 Task: Sort the products in the category "Jams & Jellies" by unit price (low first).
Action: Mouse moved to (834, 295)
Screenshot: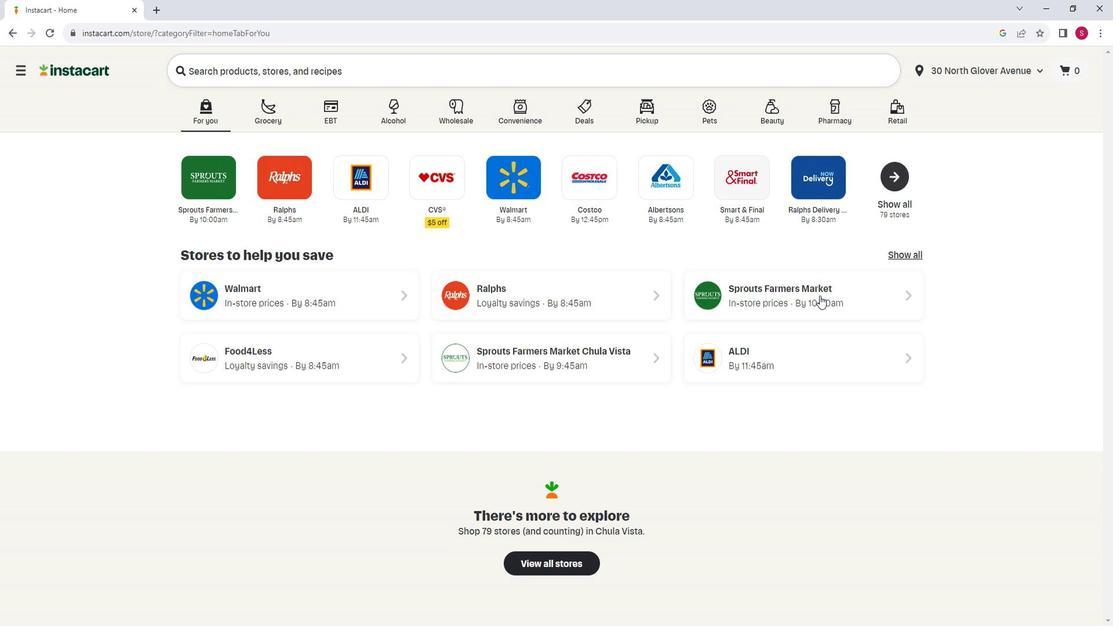 
Action: Mouse pressed left at (834, 295)
Screenshot: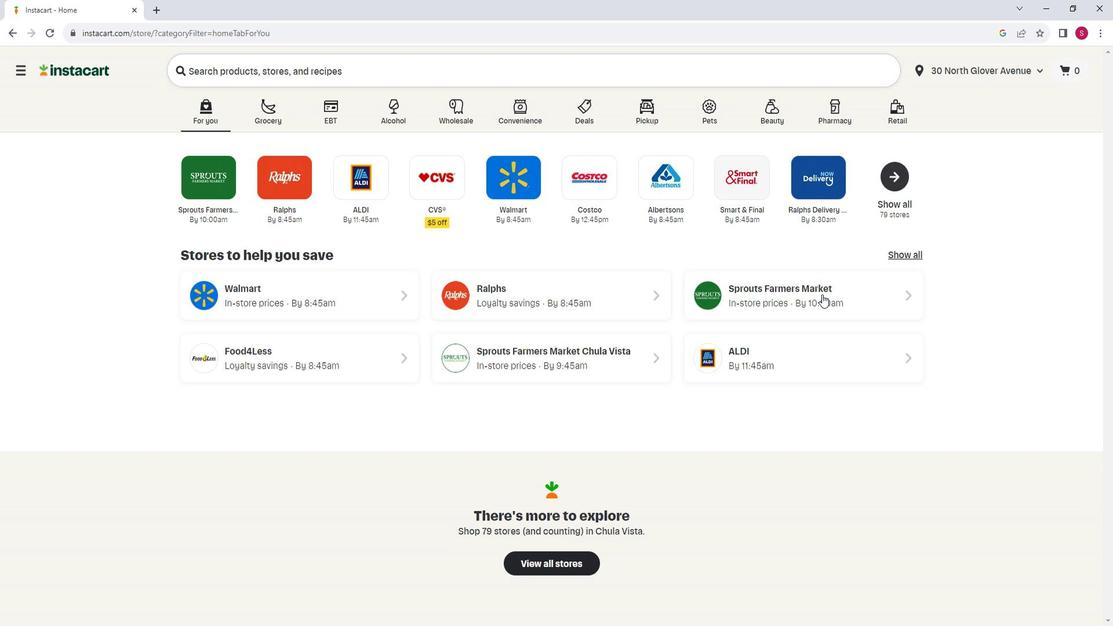
Action: Mouse moved to (93, 360)
Screenshot: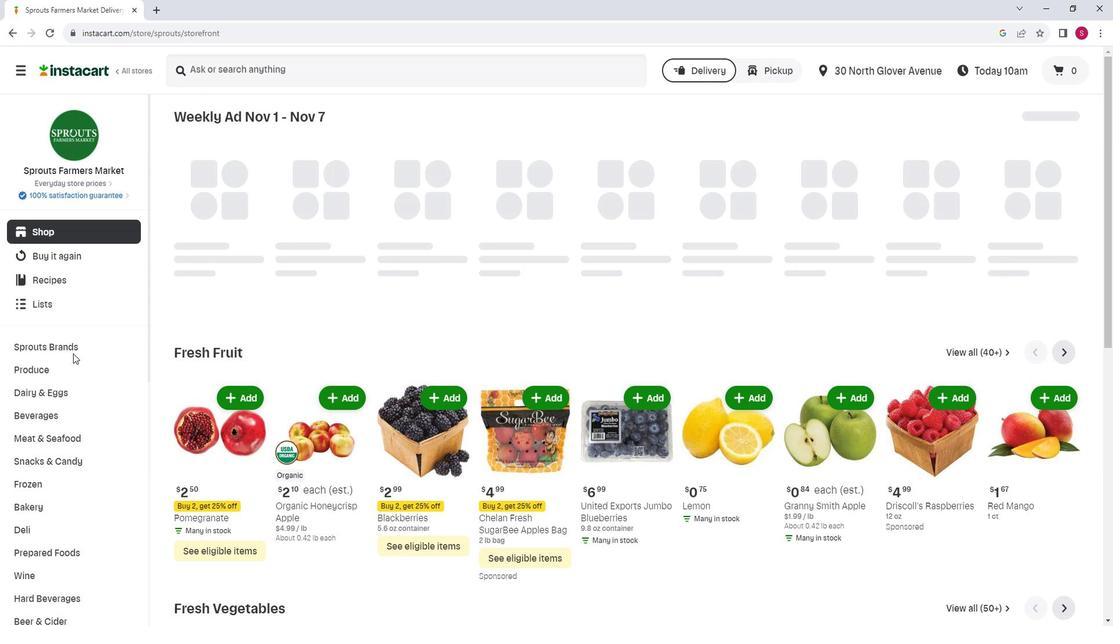 
Action: Mouse scrolled (93, 360) with delta (0, 0)
Screenshot: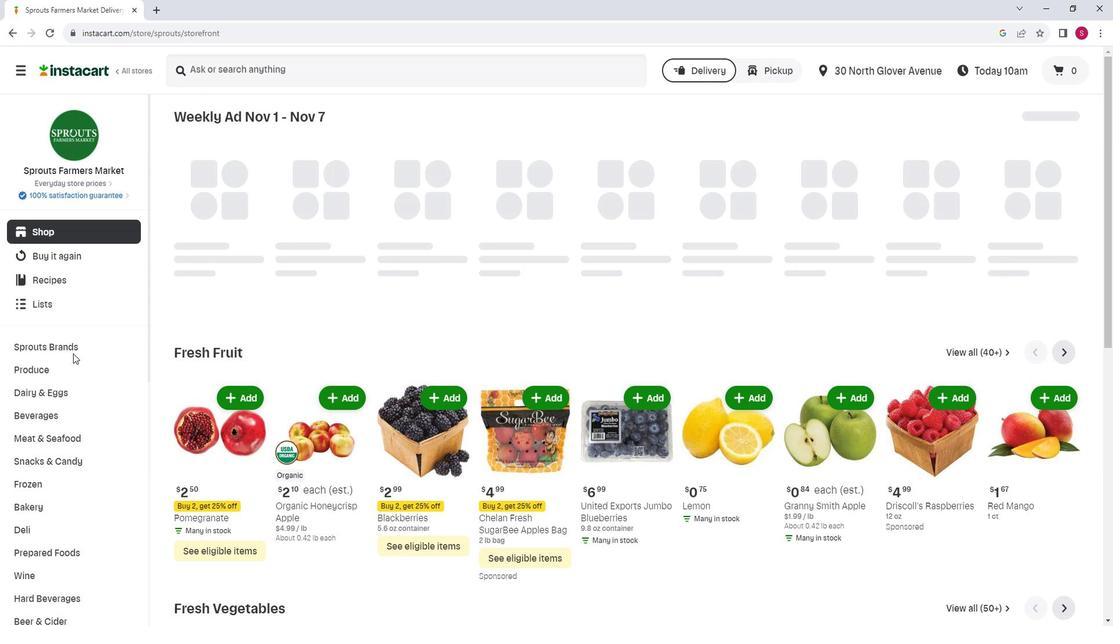 
Action: Mouse moved to (93, 361)
Screenshot: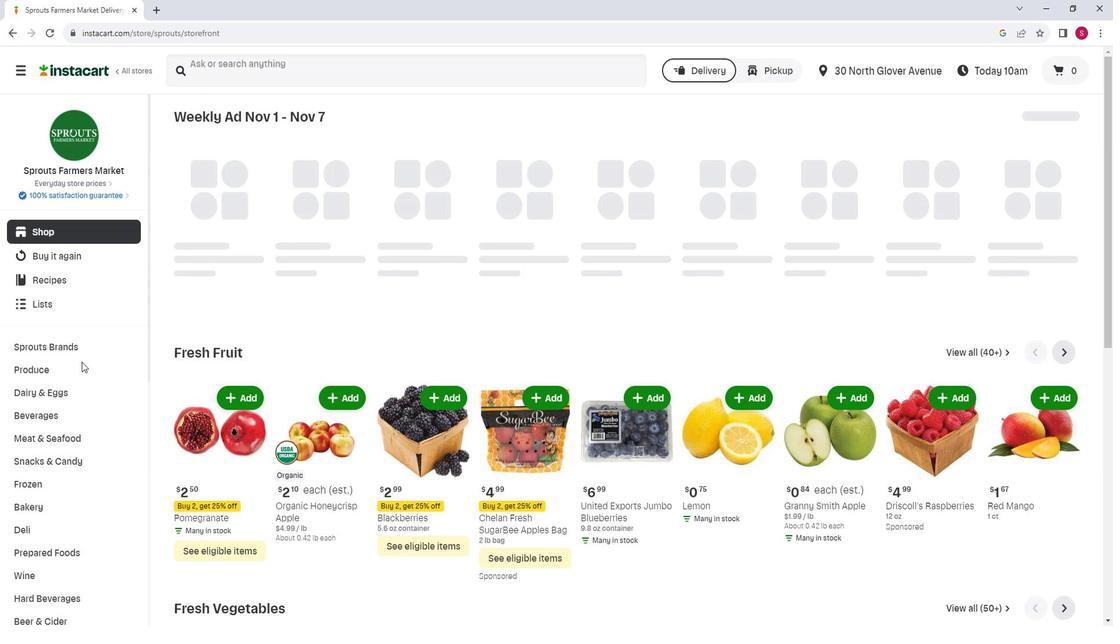 
Action: Mouse scrolled (93, 360) with delta (0, 0)
Screenshot: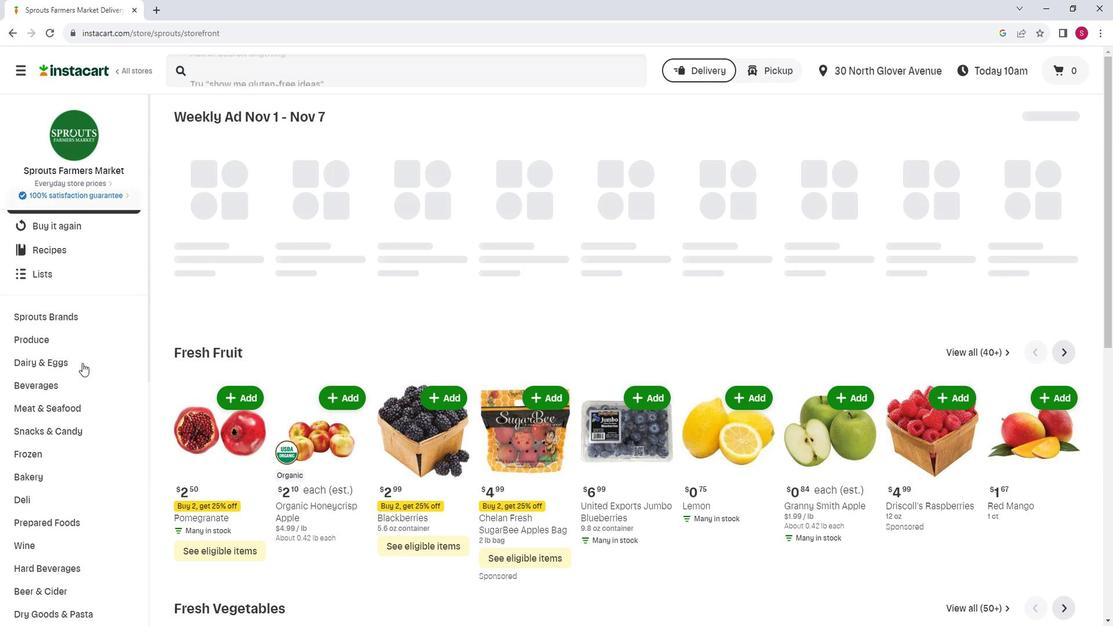
Action: Mouse scrolled (93, 360) with delta (0, 0)
Screenshot: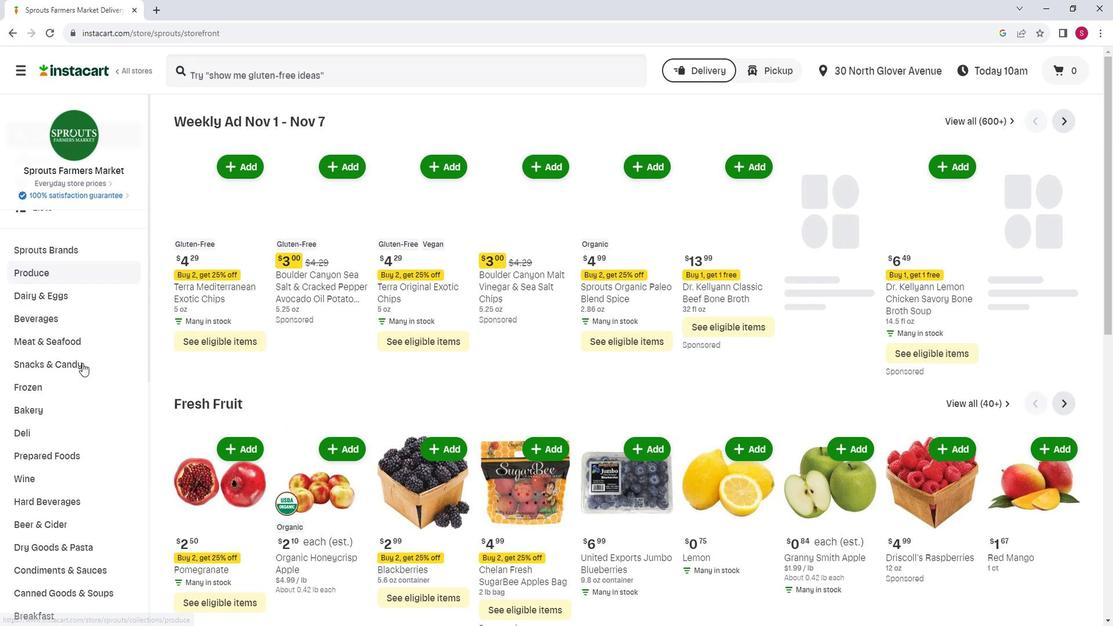 
Action: Mouse moved to (94, 361)
Screenshot: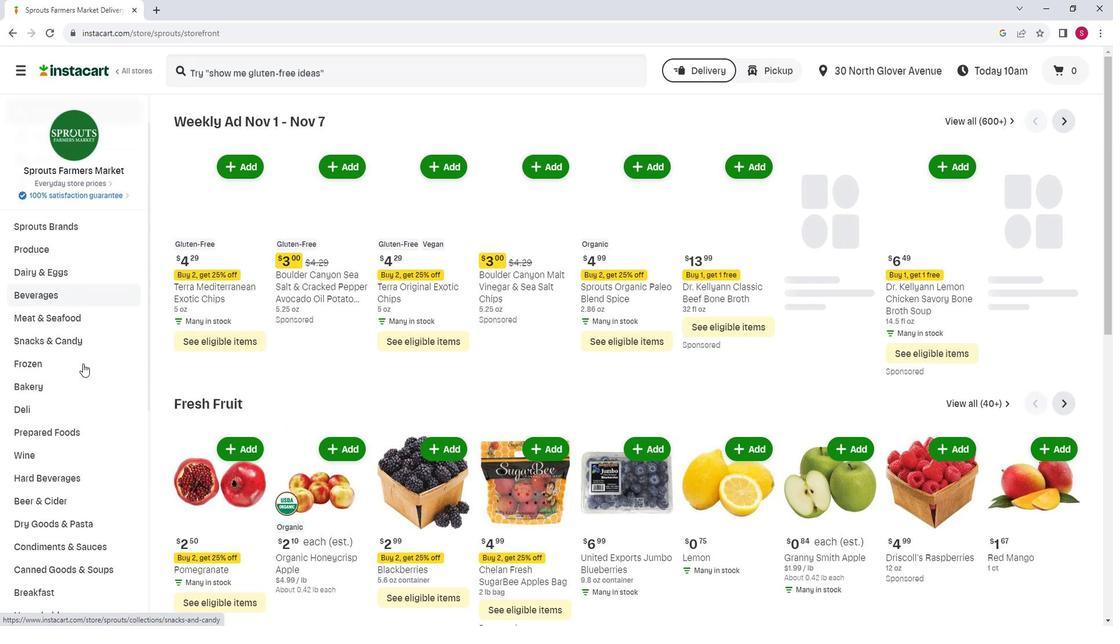 
Action: Mouse scrolled (94, 361) with delta (0, 0)
Screenshot: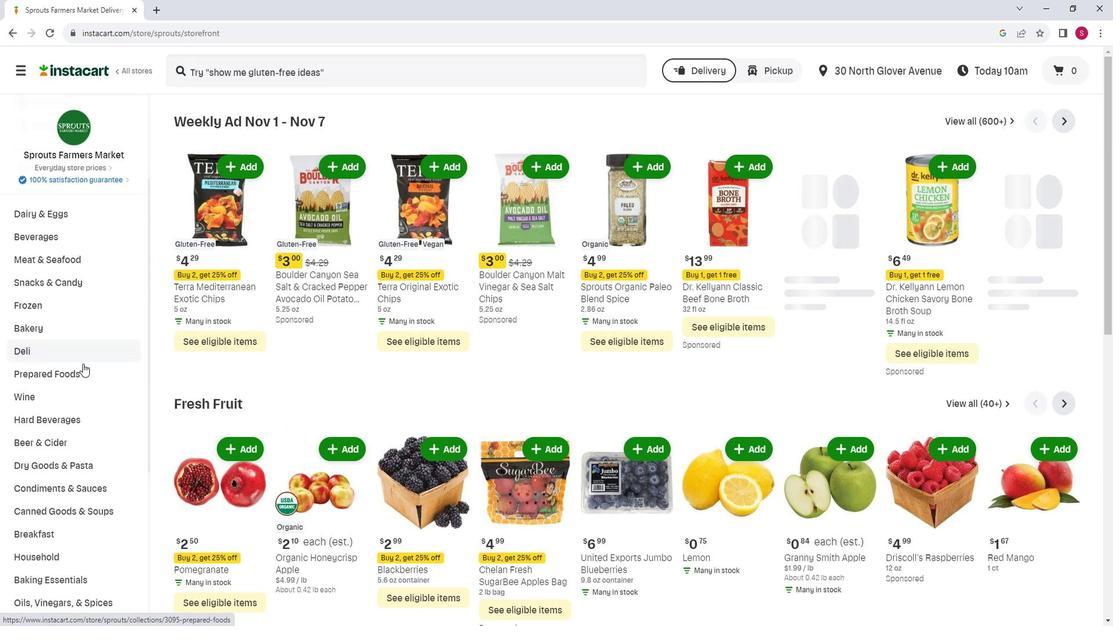 
Action: Mouse moved to (95, 361)
Screenshot: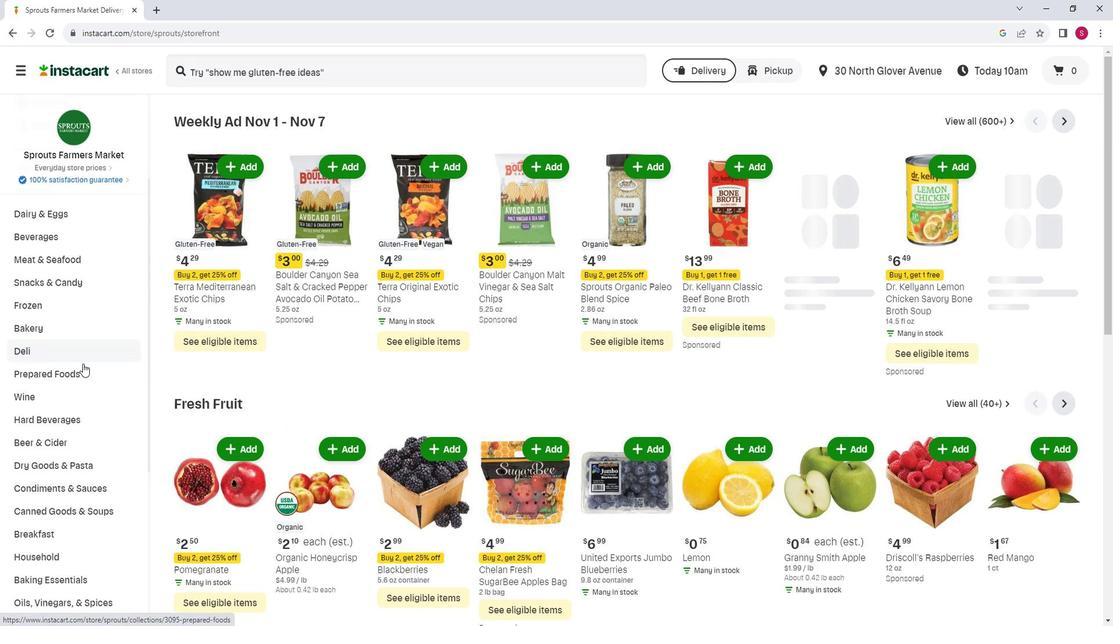 
Action: Mouse scrolled (95, 361) with delta (0, 0)
Screenshot: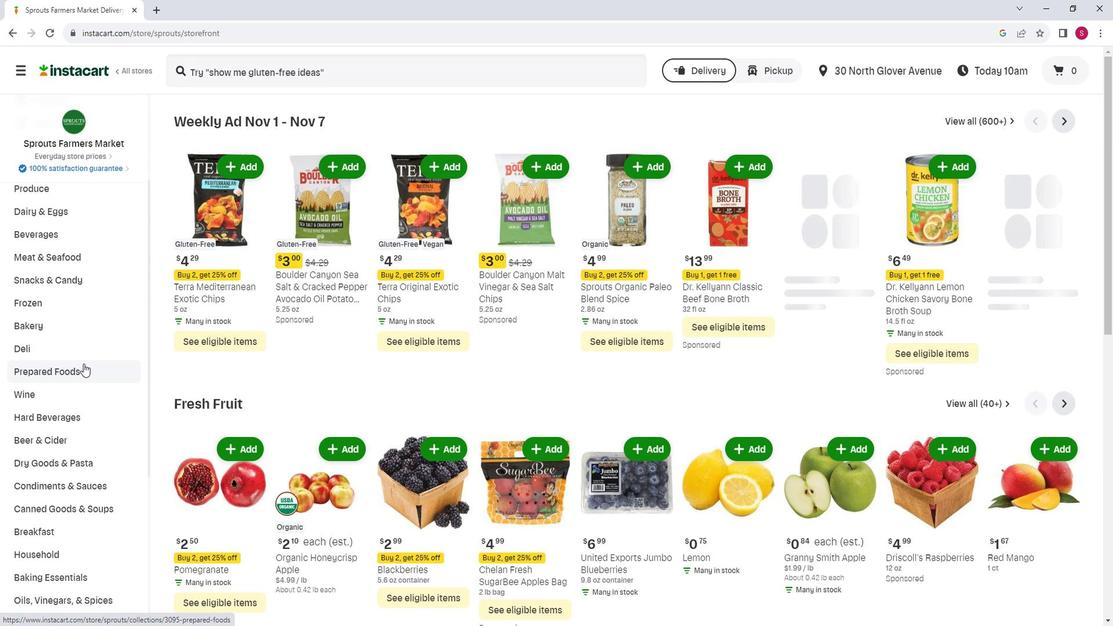 
Action: Mouse moved to (92, 466)
Screenshot: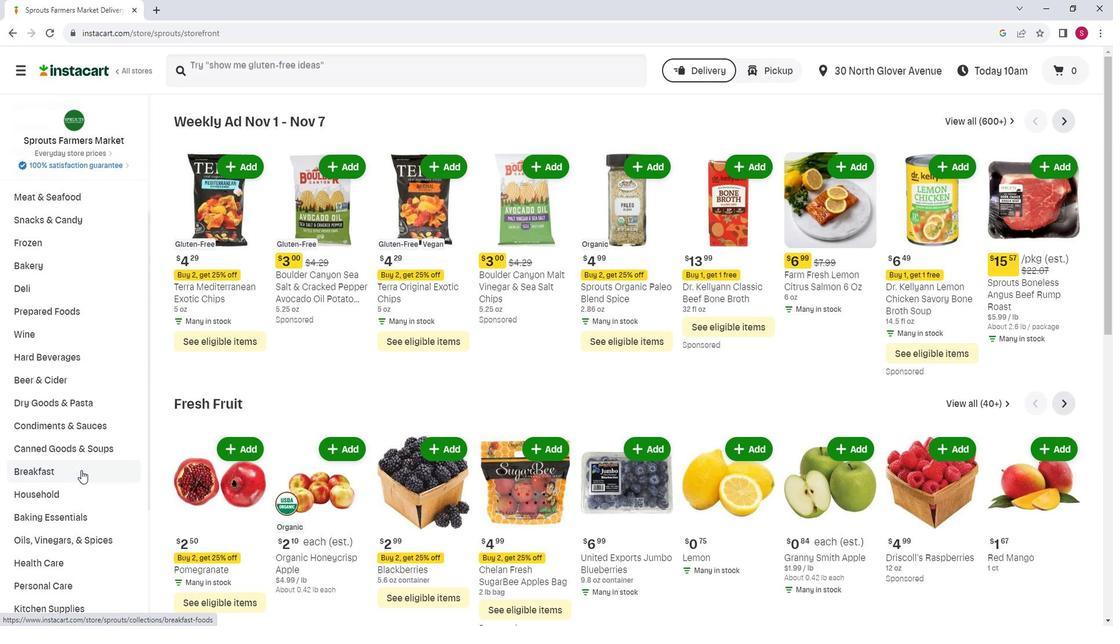 
Action: Mouse pressed left at (92, 466)
Screenshot: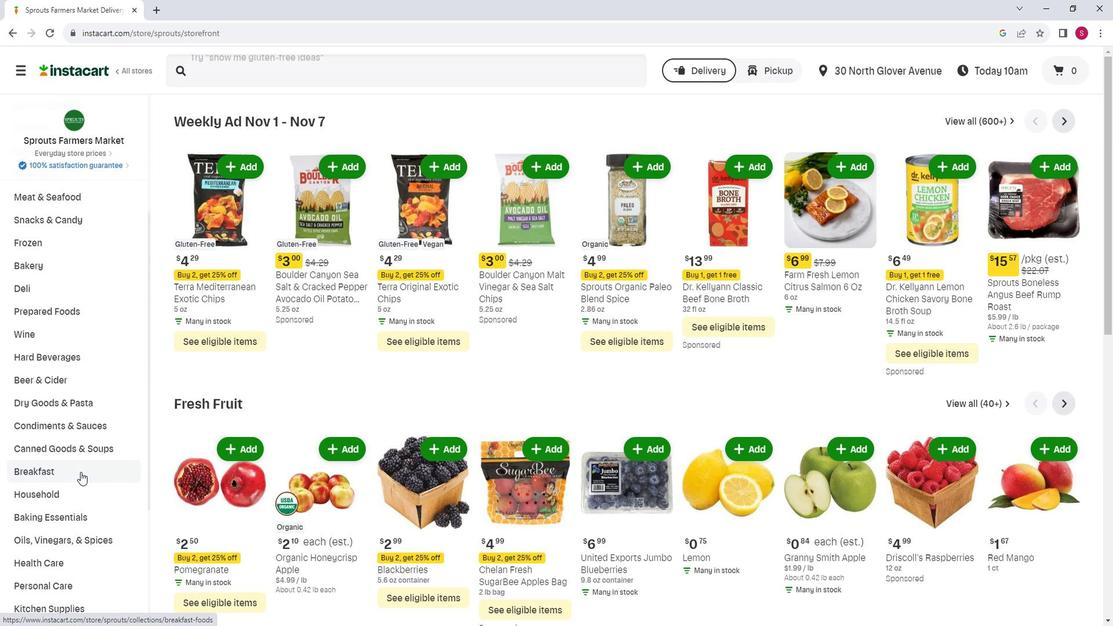 
Action: Mouse moved to (733, 153)
Screenshot: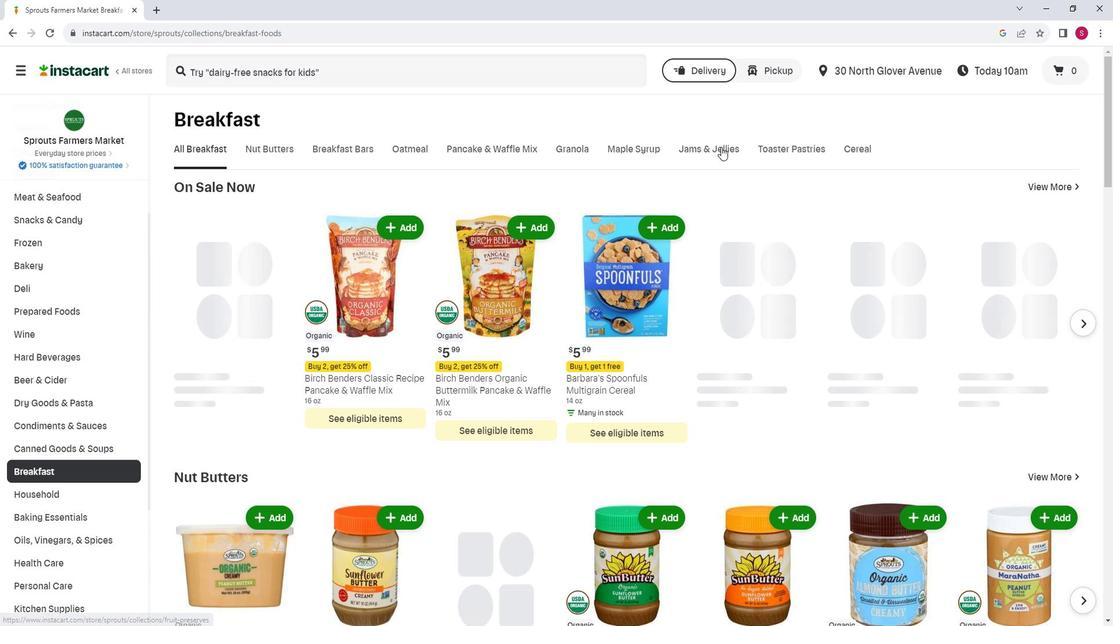 
Action: Mouse pressed left at (733, 153)
Screenshot: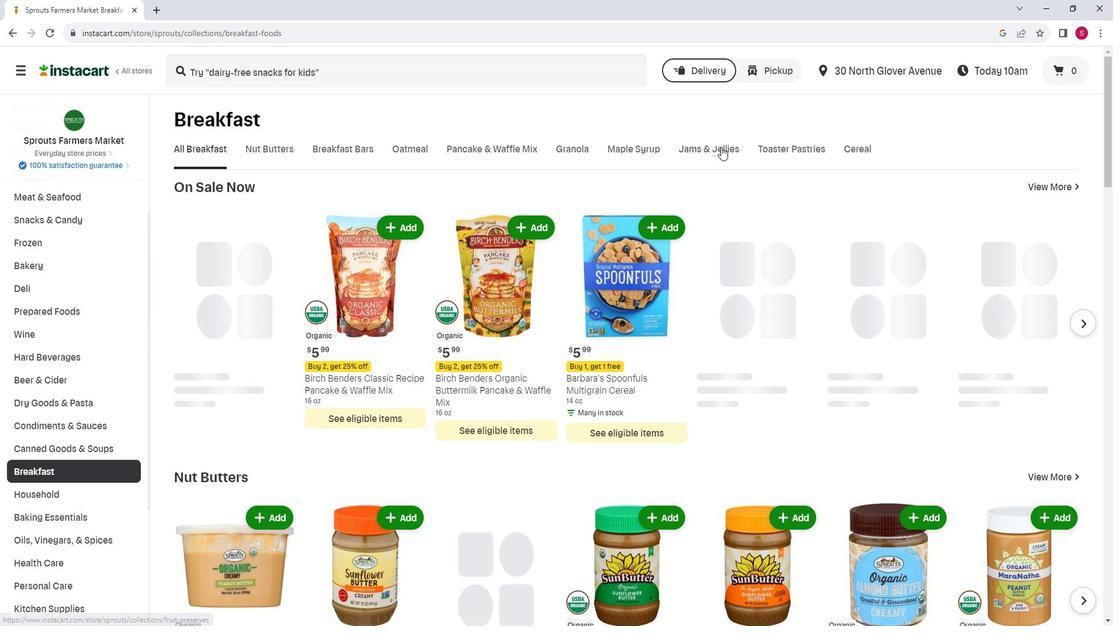 
Action: Mouse moved to (1080, 249)
Screenshot: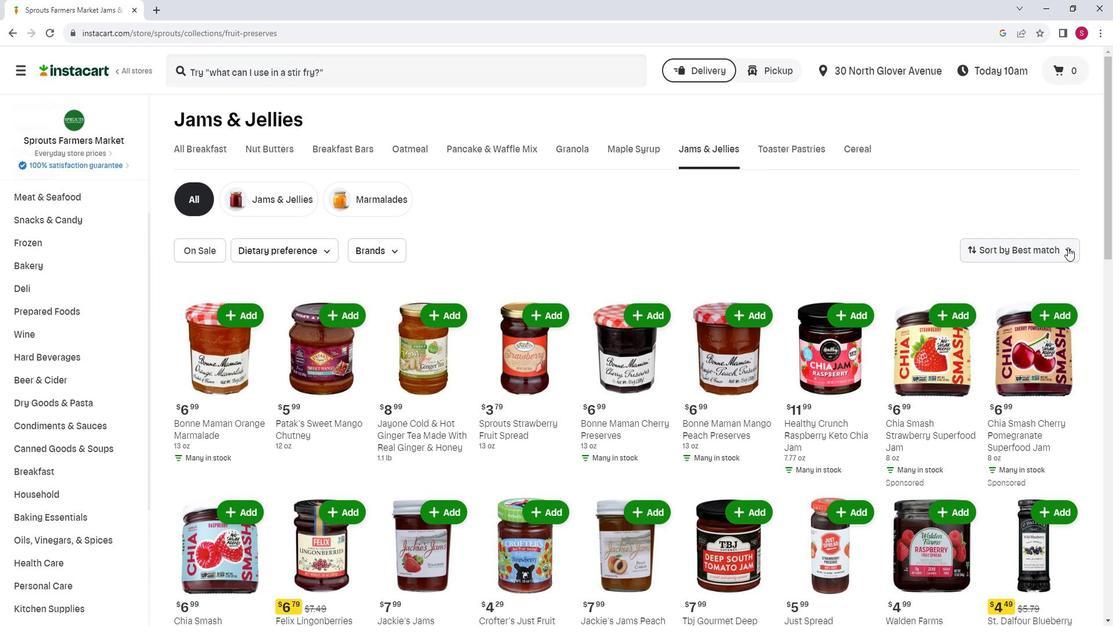 
Action: Mouse pressed left at (1080, 249)
Screenshot: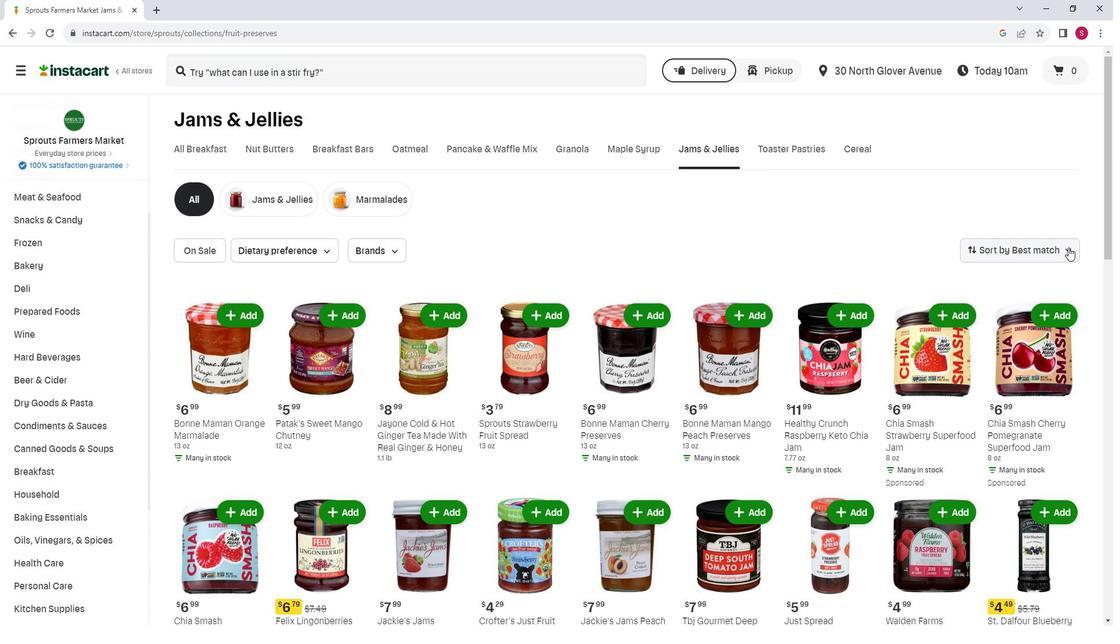 
Action: Mouse moved to (1052, 351)
Screenshot: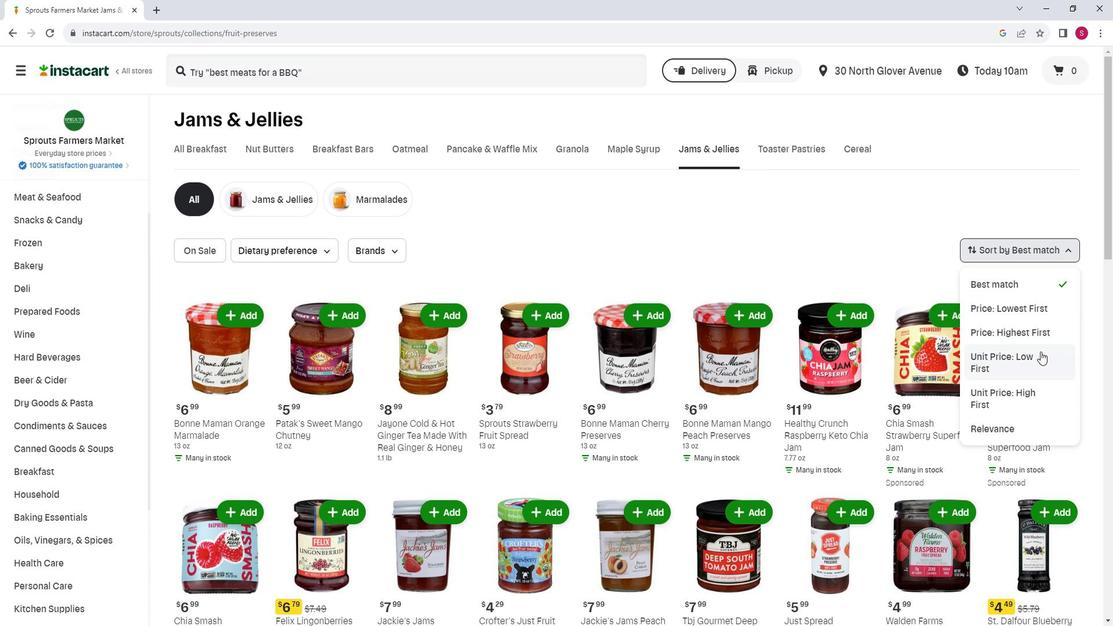 
Action: Mouse pressed left at (1052, 351)
Screenshot: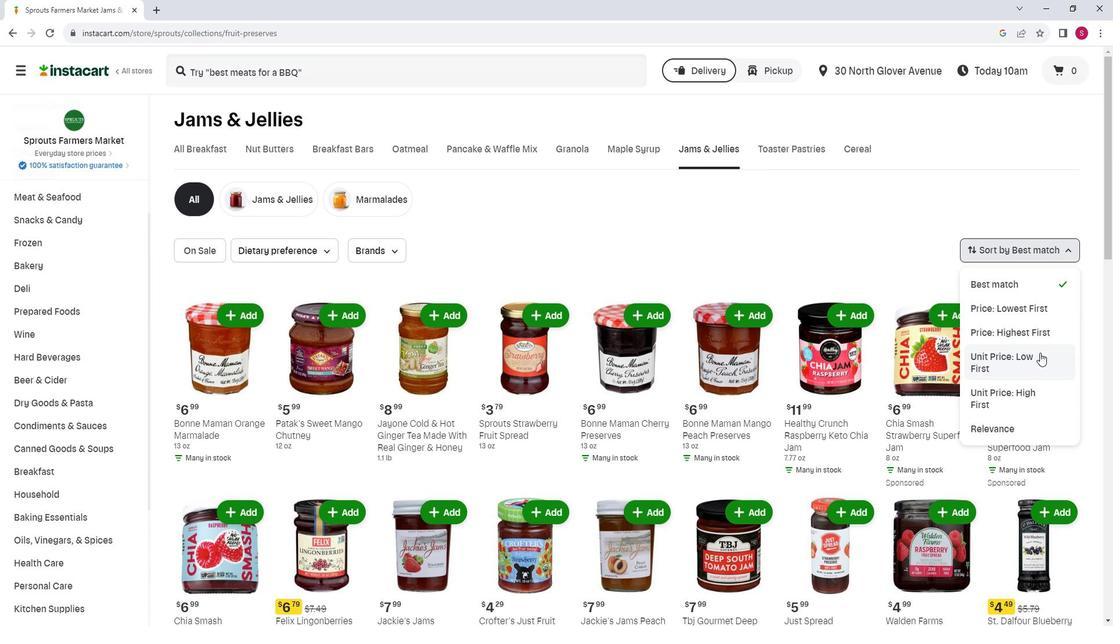 
Action: Mouse moved to (806, 289)
Screenshot: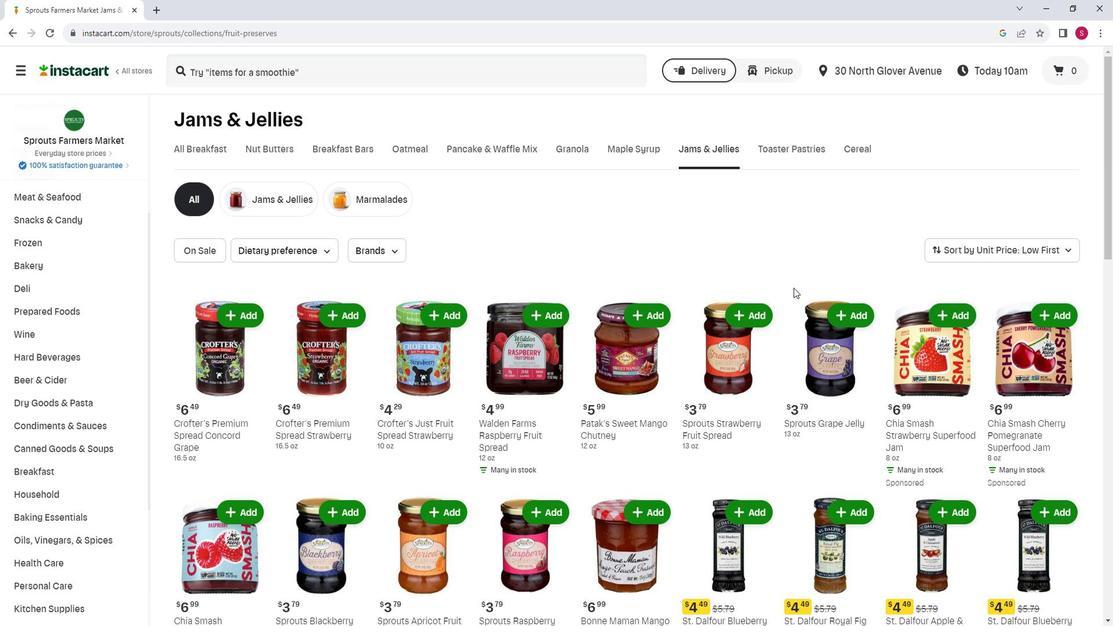 
Action: Mouse scrolled (806, 288) with delta (0, 0)
Screenshot: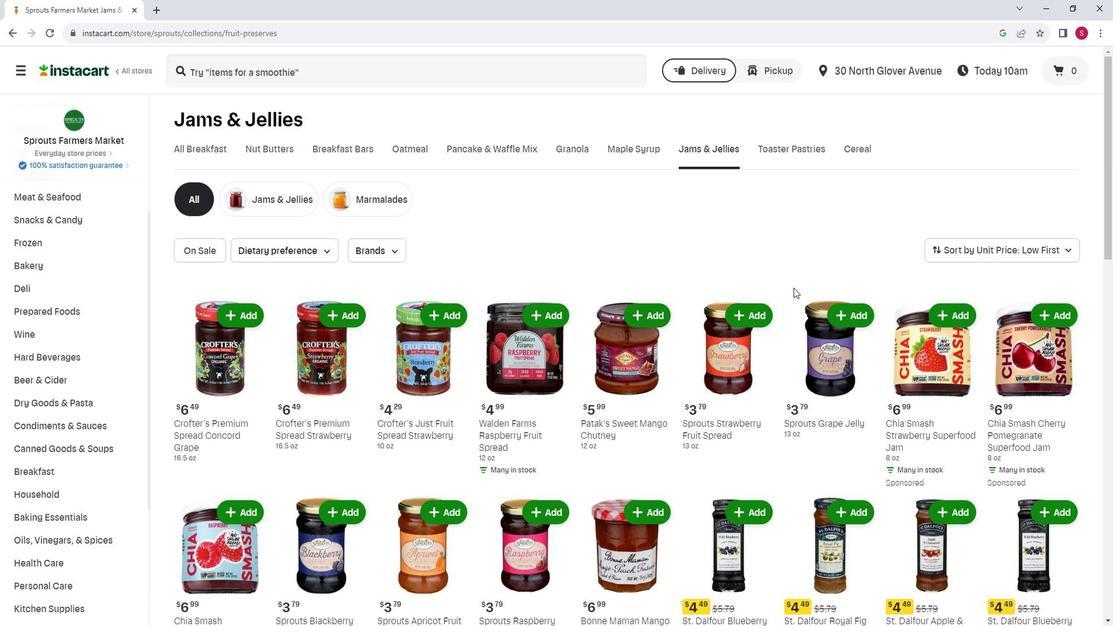 
Action: Mouse moved to (806, 289)
Screenshot: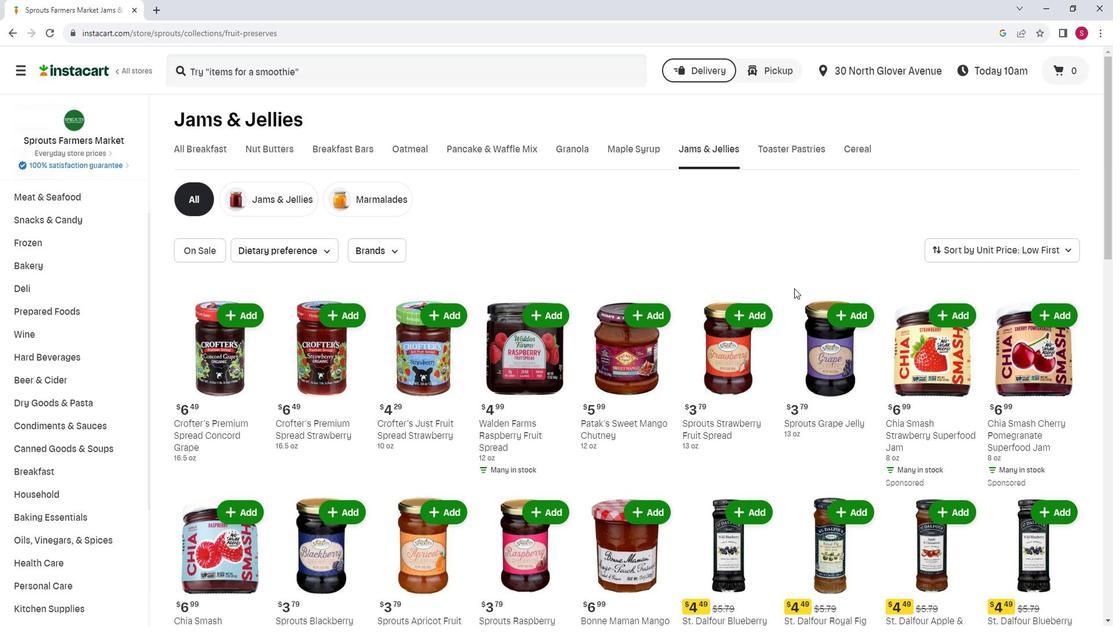 
Action: Mouse scrolled (806, 288) with delta (0, 0)
Screenshot: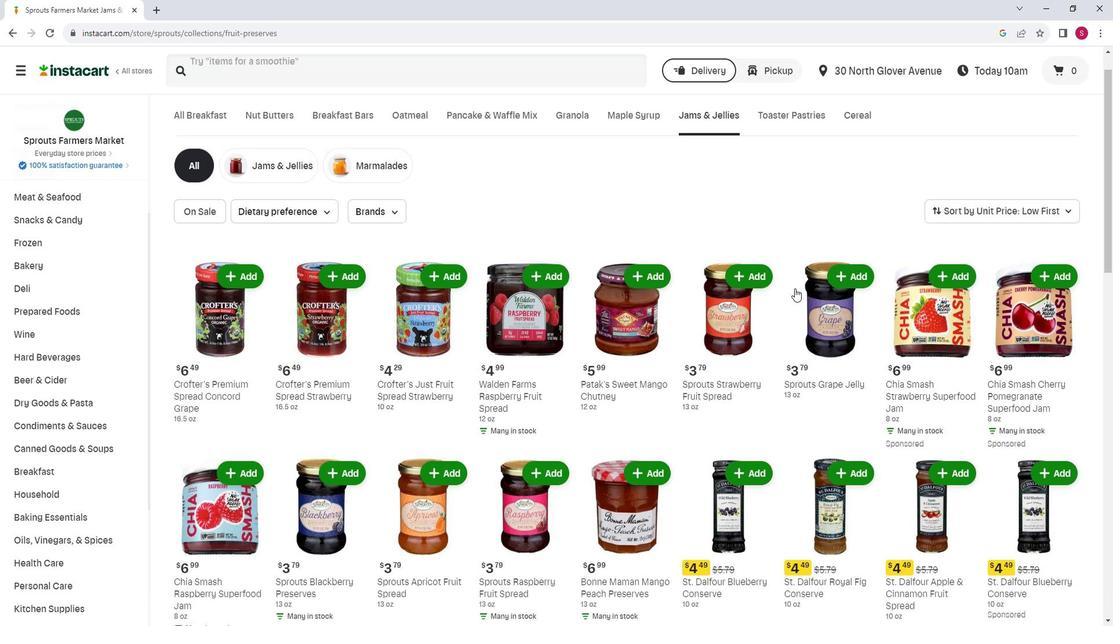 
Action: Mouse scrolled (806, 288) with delta (0, 0)
Screenshot: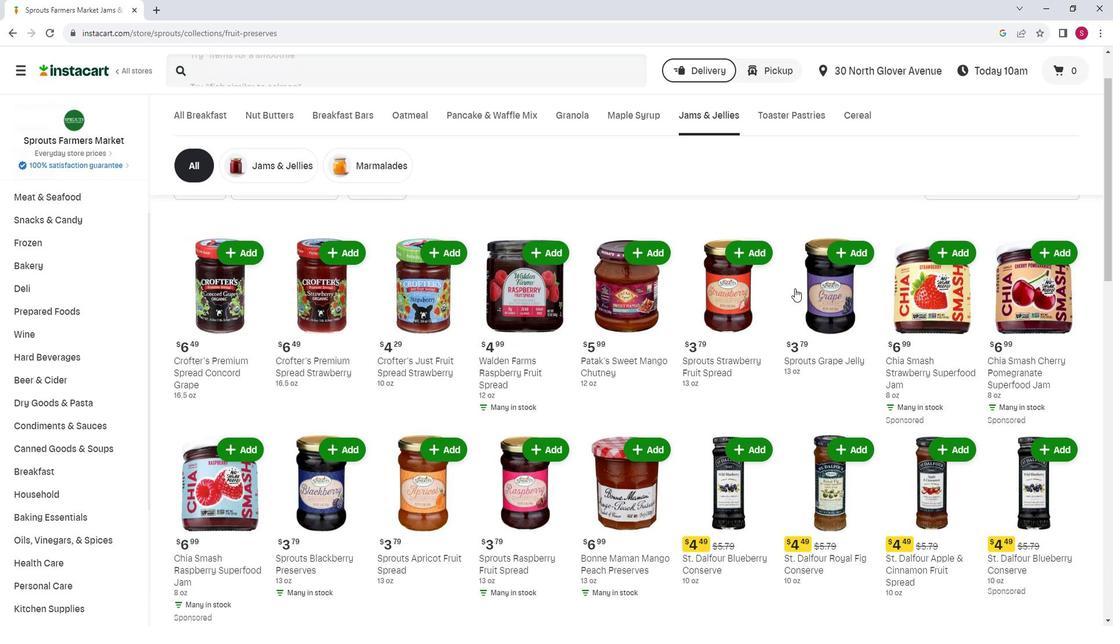 
Action: Mouse scrolled (806, 288) with delta (0, 0)
Screenshot: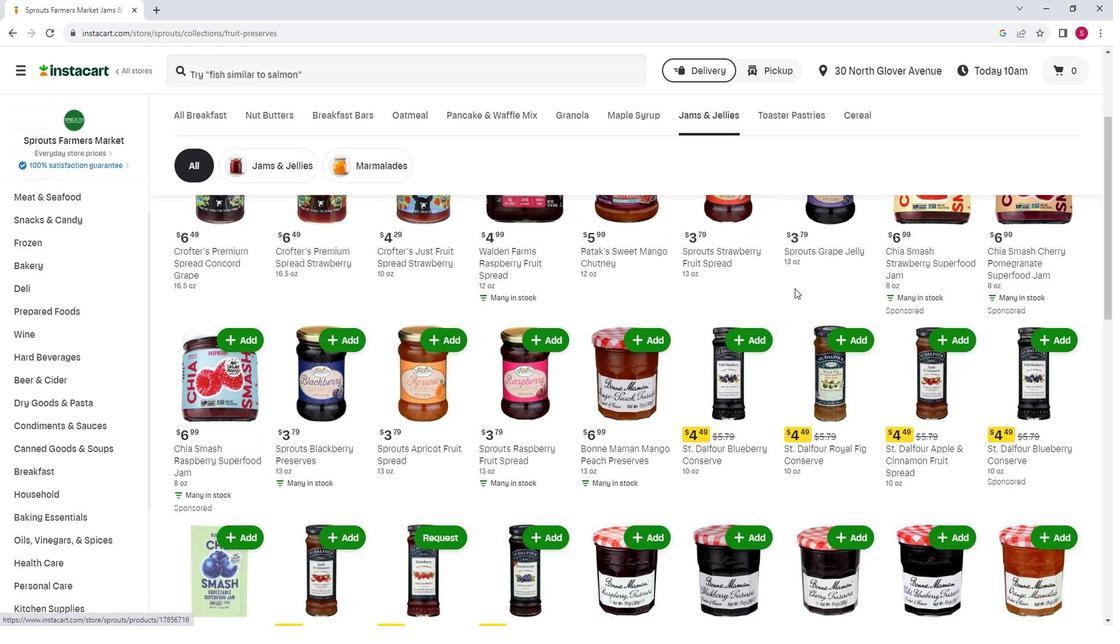 
Action: Mouse scrolled (806, 288) with delta (0, 0)
Screenshot: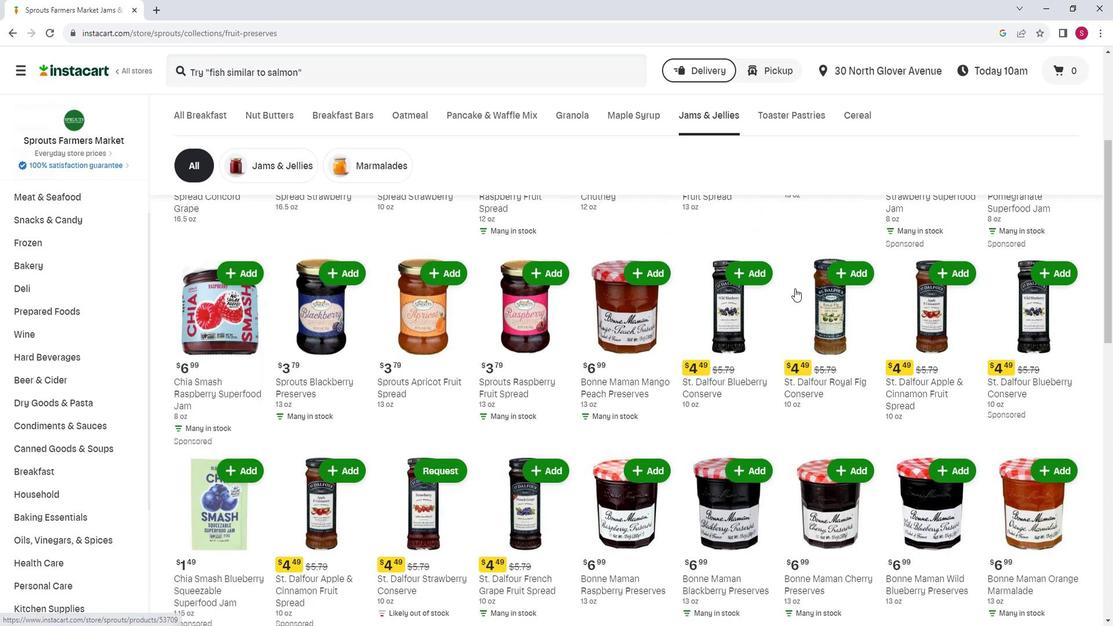 
Action: Mouse scrolled (806, 288) with delta (0, 0)
Screenshot: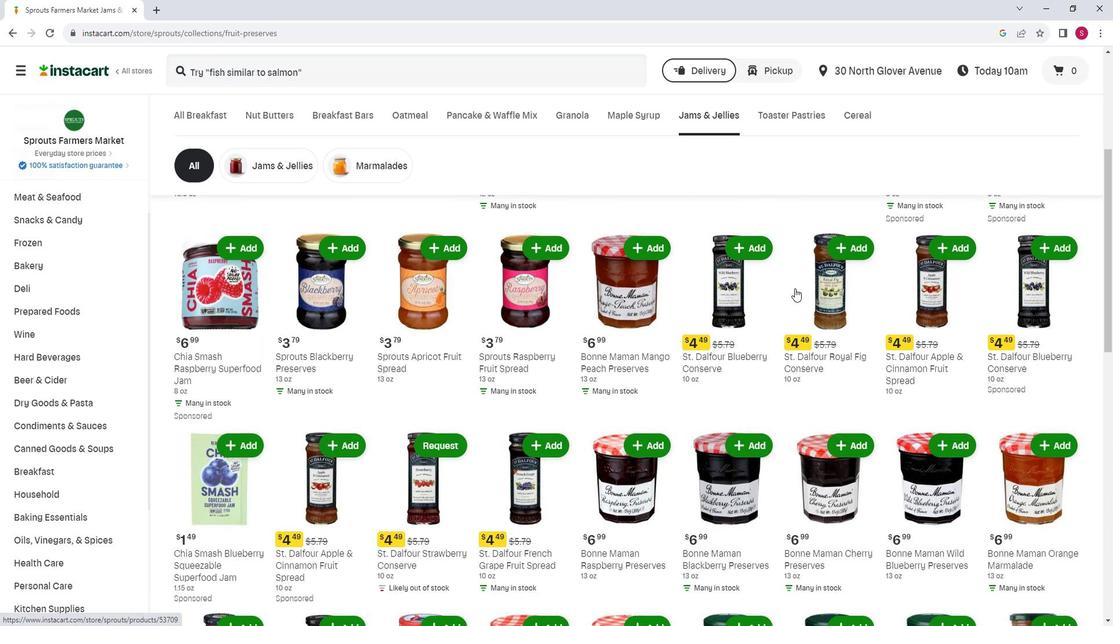 
Action: Mouse moved to (807, 289)
Screenshot: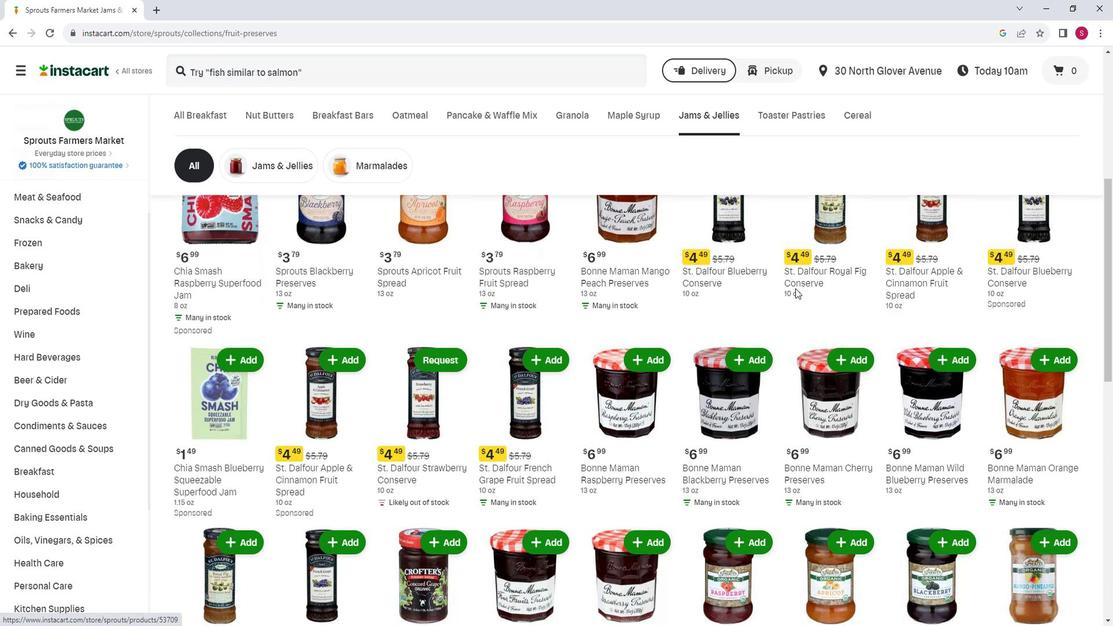
Action: Mouse scrolled (807, 288) with delta (0, 0)
Screenshot: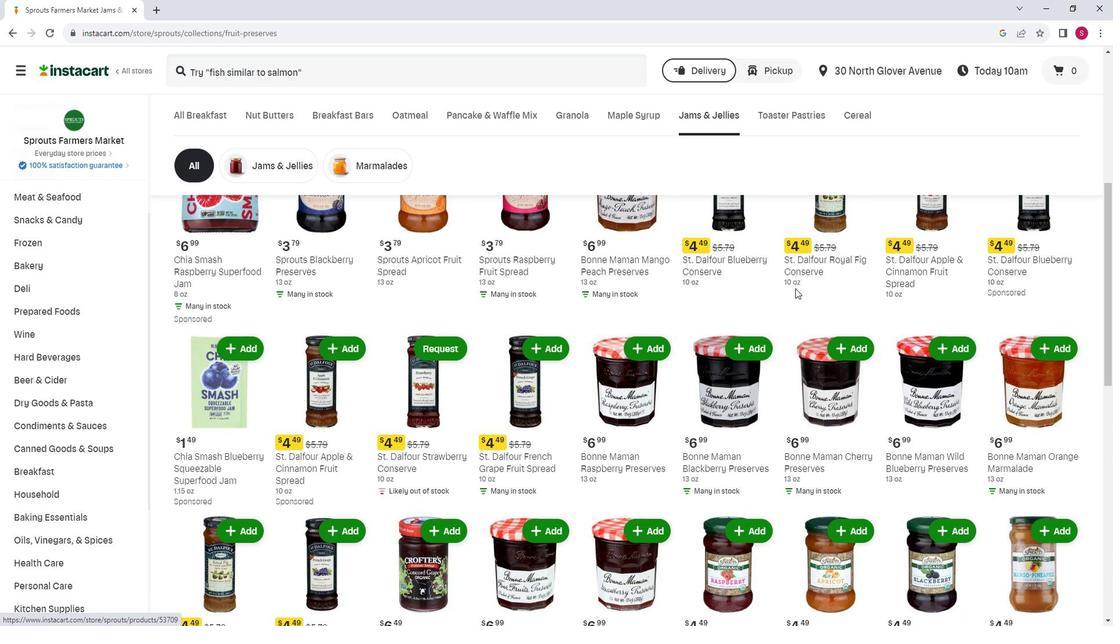 
Action: Mouse scrolled (807, 288) with delta (0, 0)
Screenshot: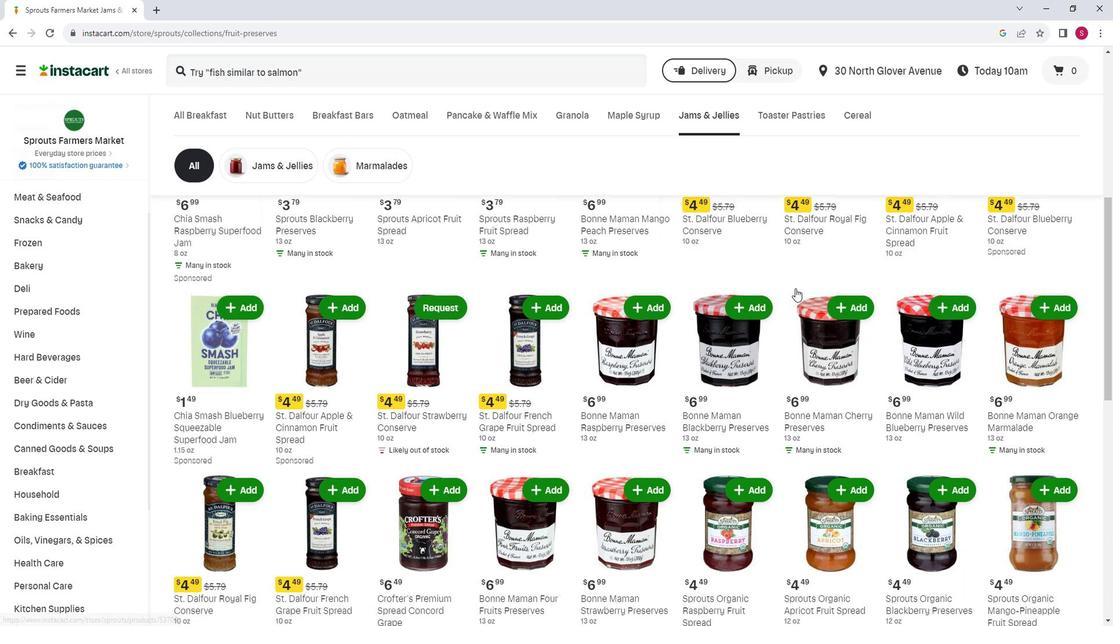 
Action: Mouse scrolled (807, 288) with delta (0, 0)
Screenshot: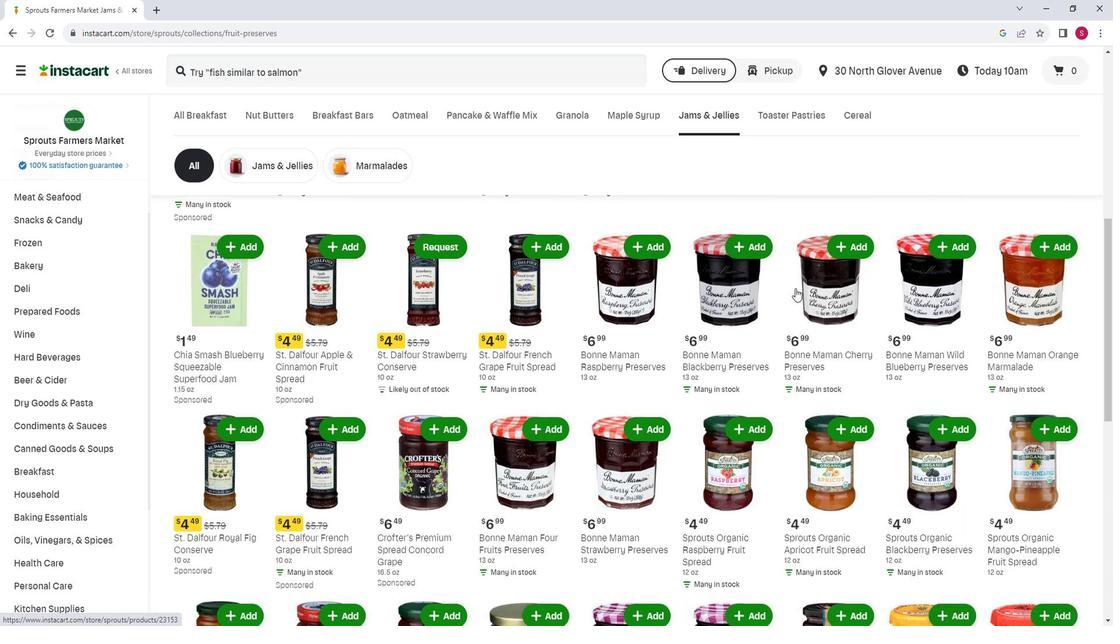 
Action: Mouse scrolled (807, 288) with delta (0, 0)
Screenshot: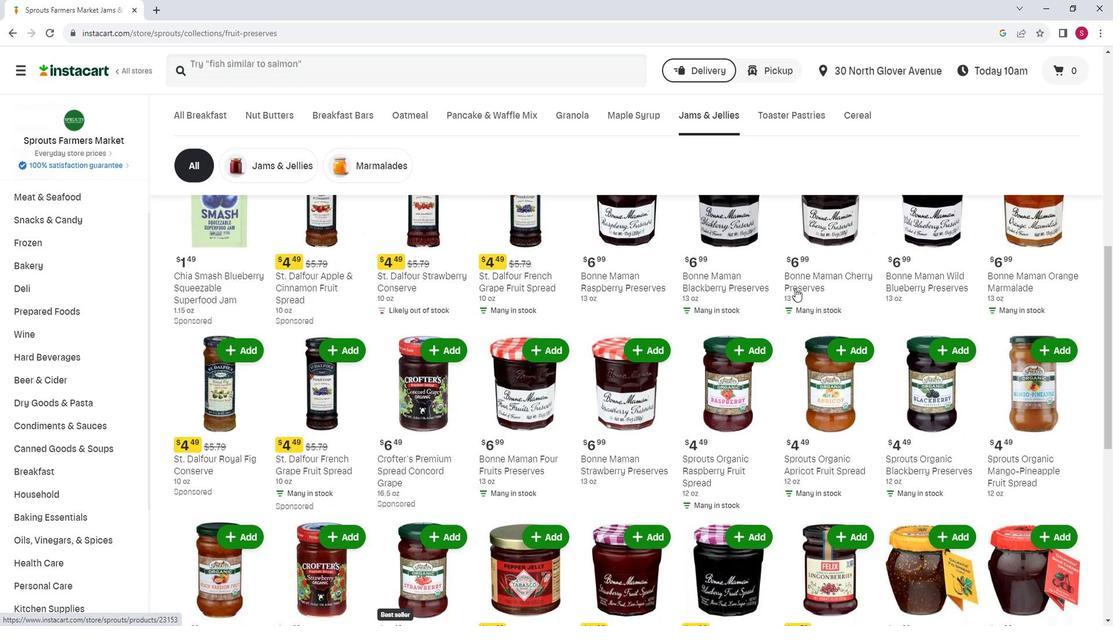 
Action: Mouse scrolled (807, 288) with delta (0, 0)
Screenshot: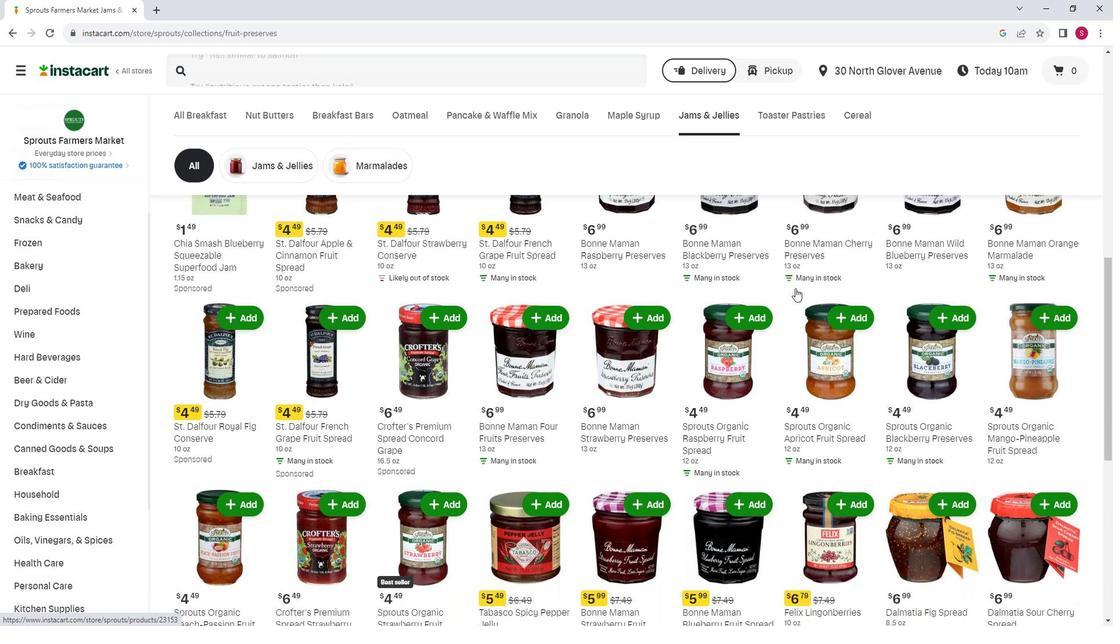 
Action: Mouse scrolled (807, 288) with delta (0, 0)
Screenshot: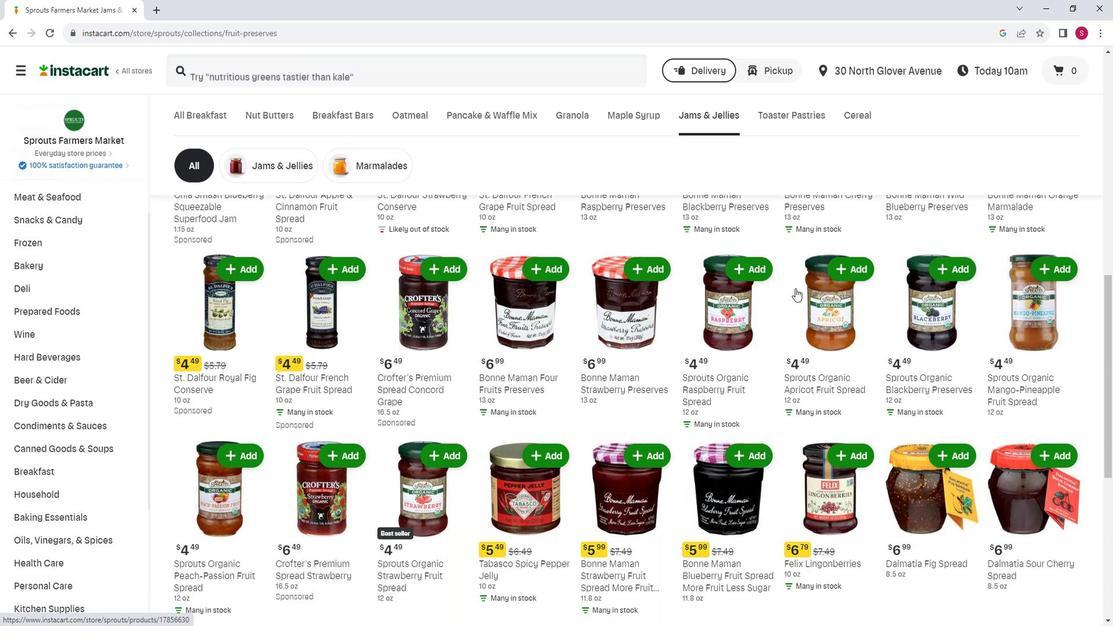 
Action: Mouse scrolled (807, 288) with delta (0, 0)
Screenshot: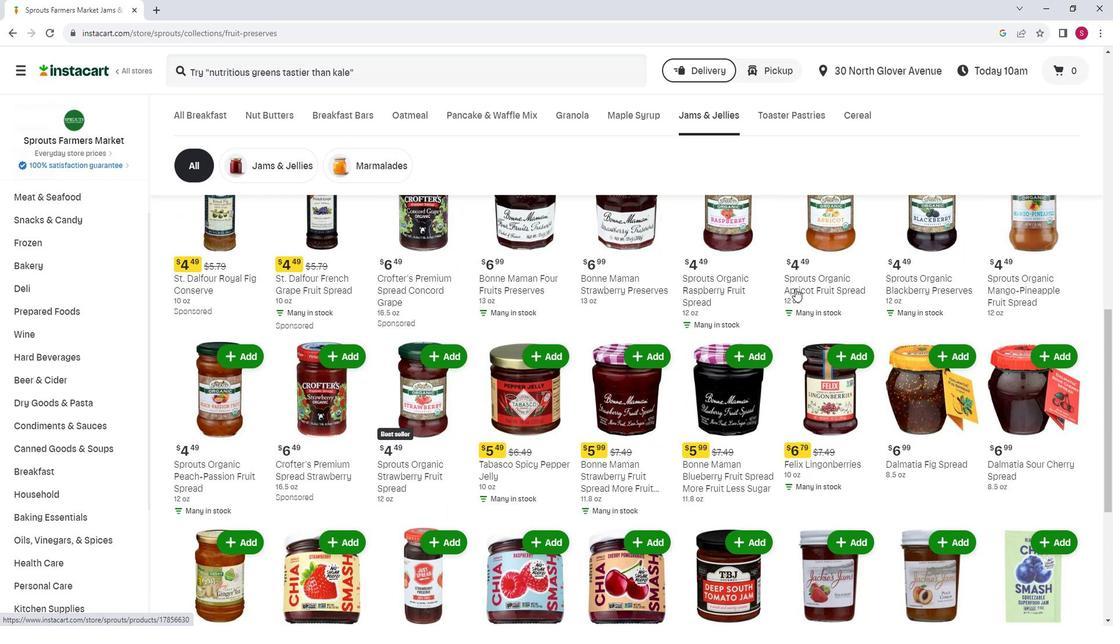 
Action: Mouse scrolled (807, 288) with delta (0, 0)
Screenshot: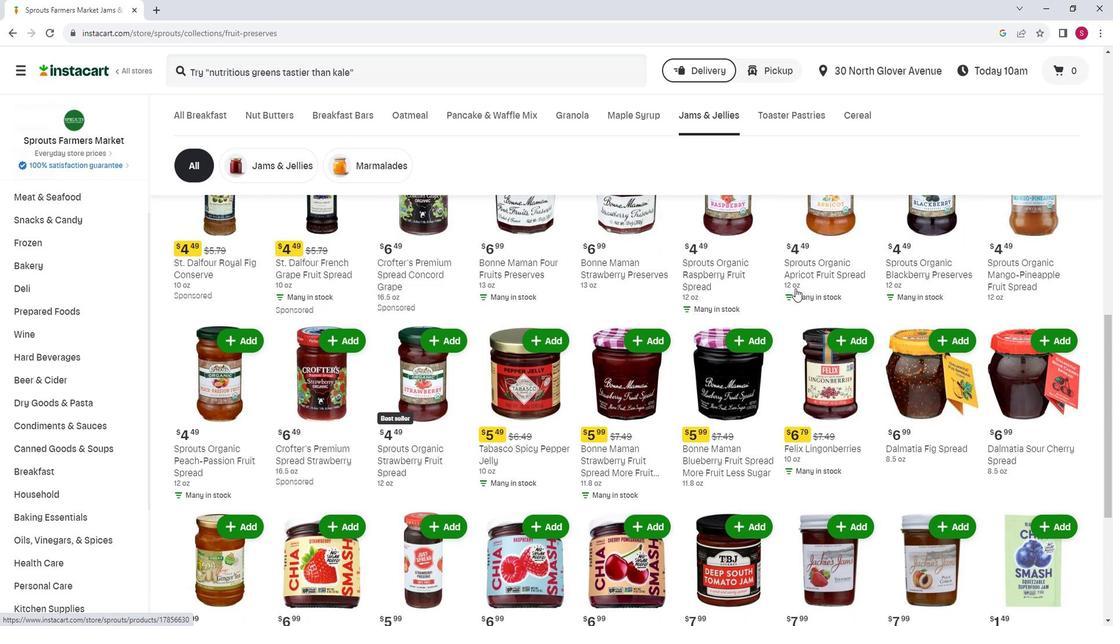 
Action: Mouse scrolled (807, 288) with delta (0, 0)
Screenshot: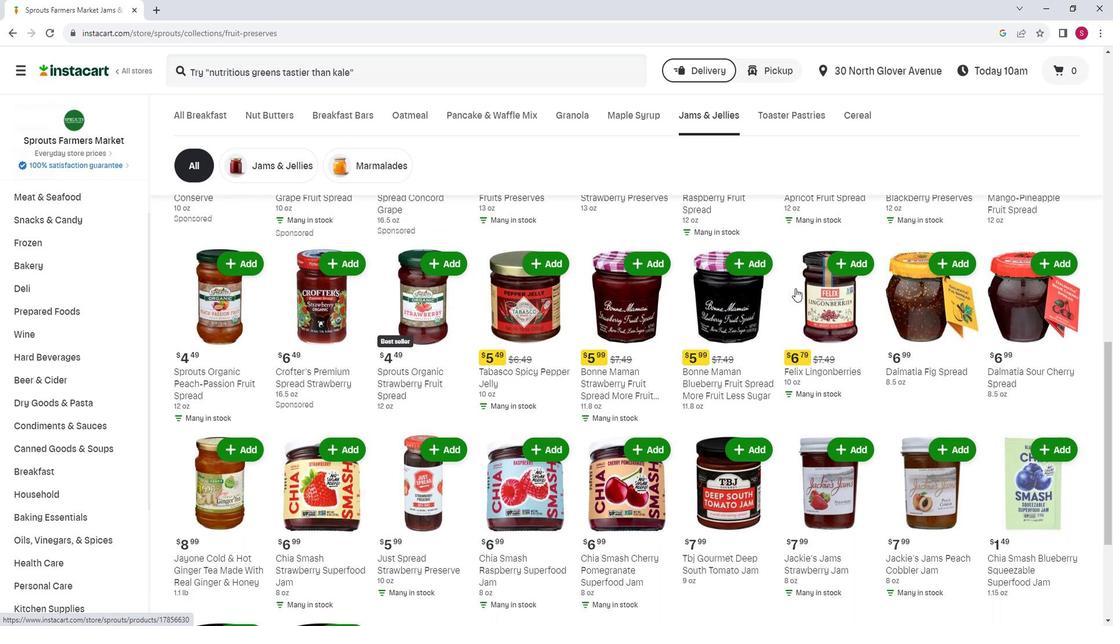 
Action: Mouse scrolled (807, 288) with delta (0, 0)
Screenshot: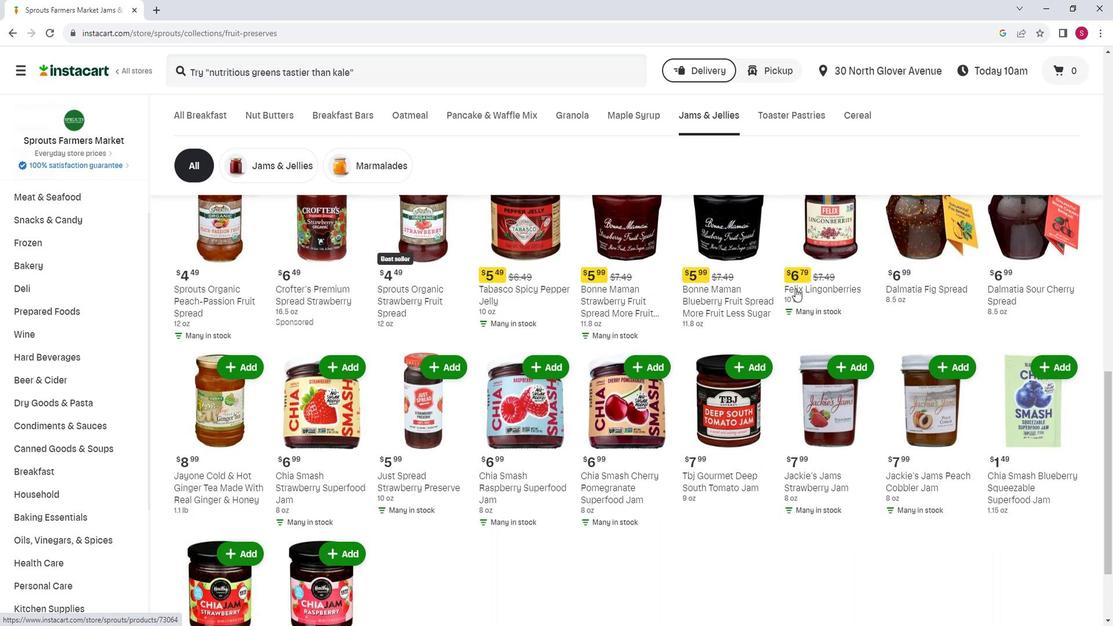 
Action: Mouse scrolled (807, 288) with delta (0, 0)
Screenshot: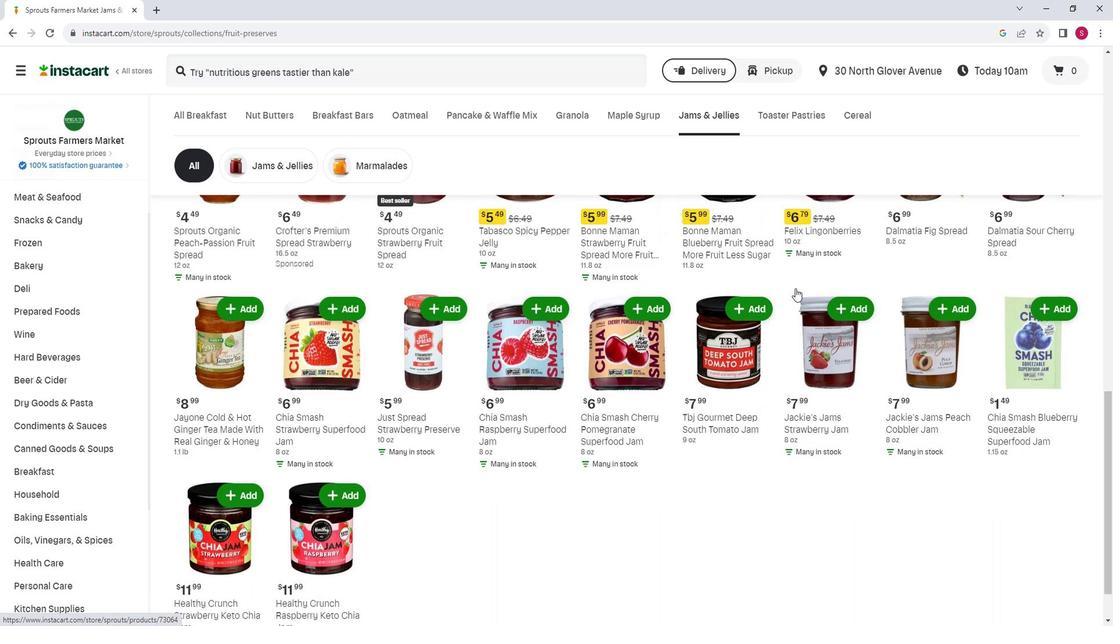 
Action: Mouse scrolled (807, 288) with delta (0, 0)
Screenshot: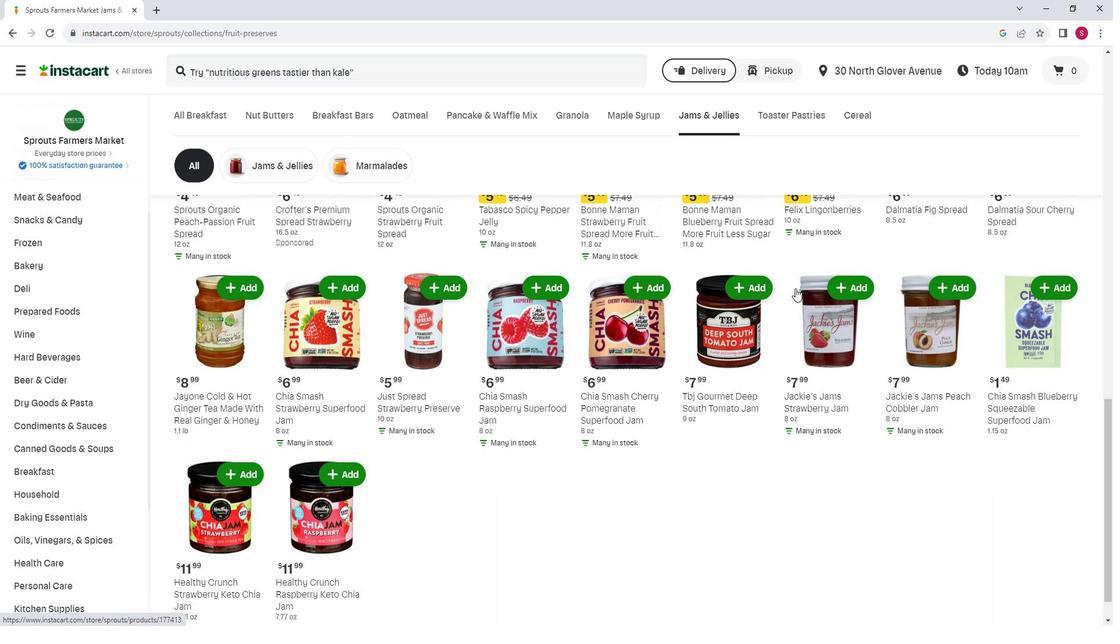 
Action: Mouse moved to (811, 285)
Screenshot: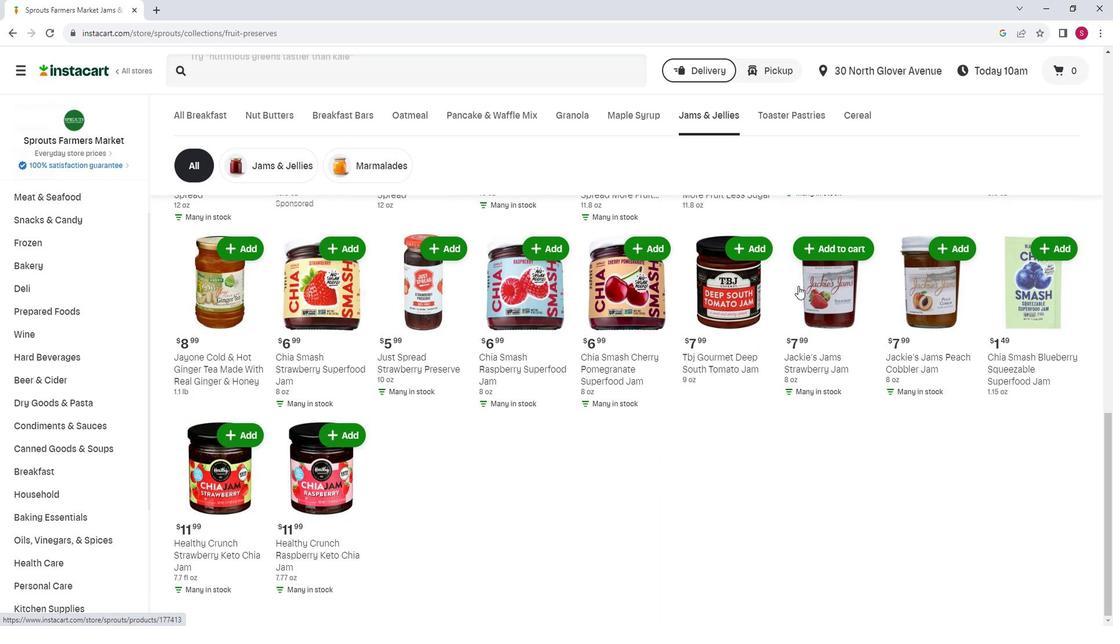 
